 Task: In the  document lyric.epub Download file as 'Microsoft Word' Share this file with 'softage.6@softage.net' Insert the command  Editing
Action: Mouse moved to (50, 67)
Screenshot: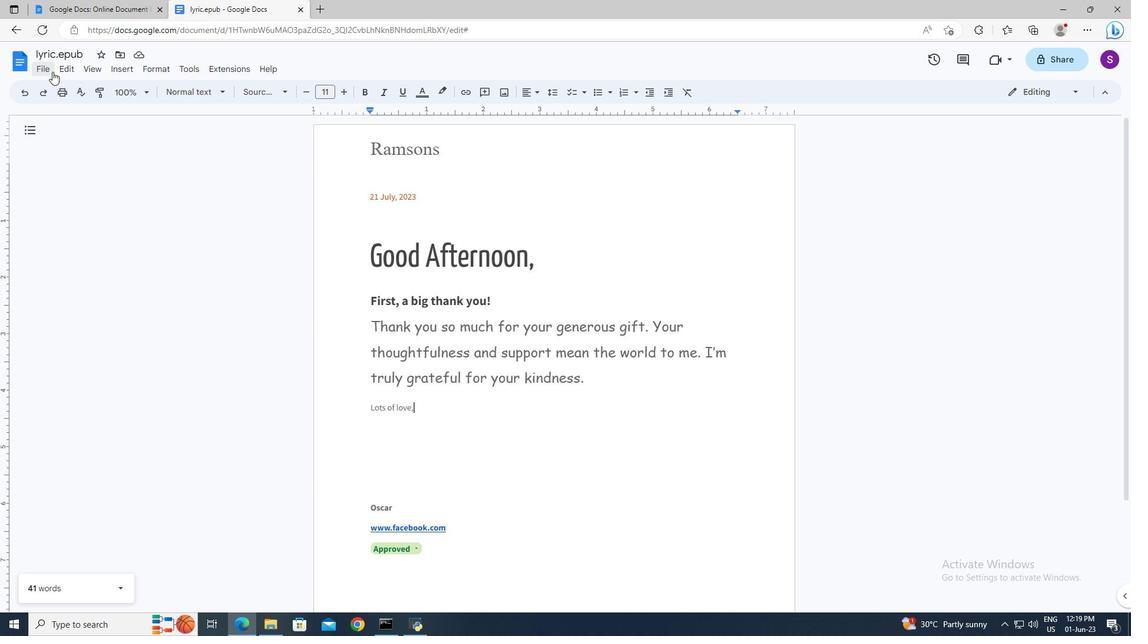 
Action: Mouse pressed left at (50, 67)
Screenshot: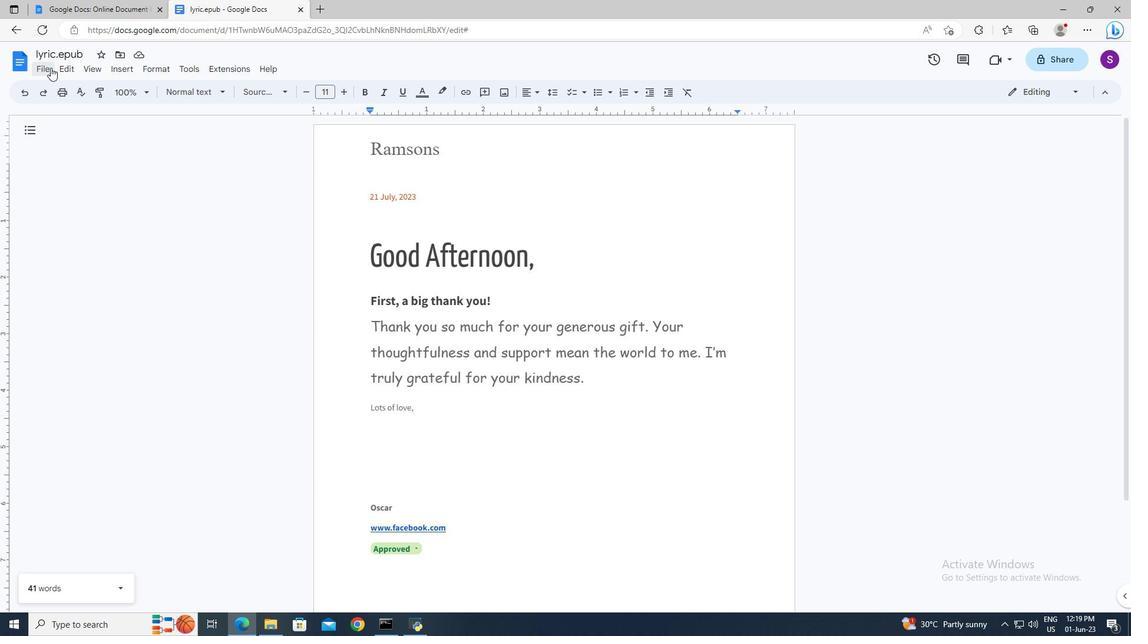 
Action: Mouse moved to (239, 195)
Screenshot: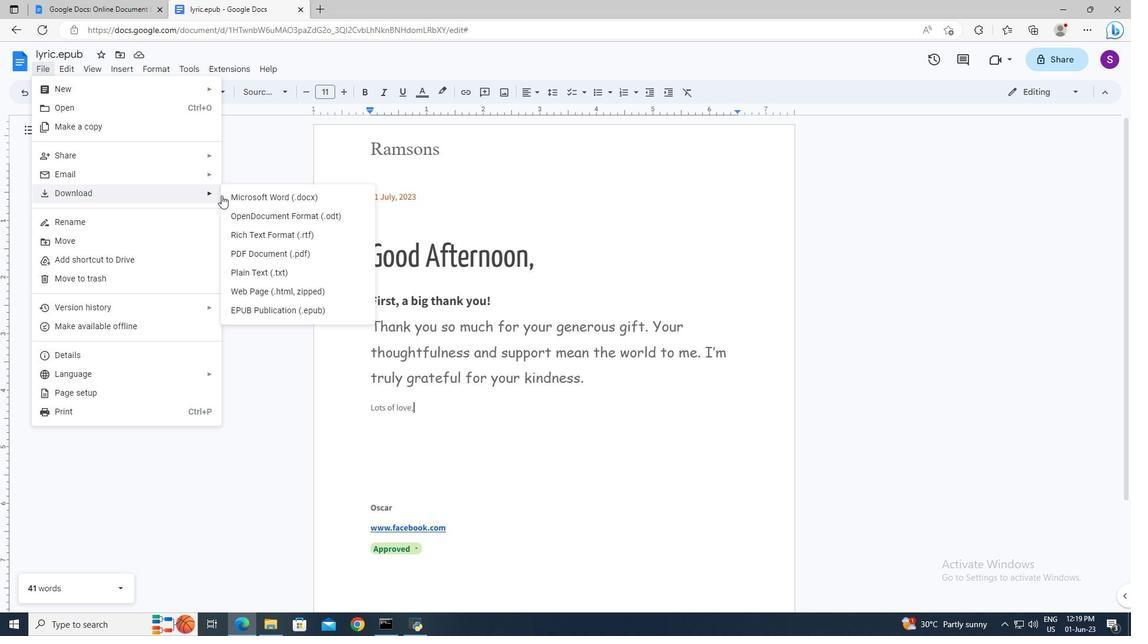 
Action: Mouse pressed left at (239, 195)
Screenshot: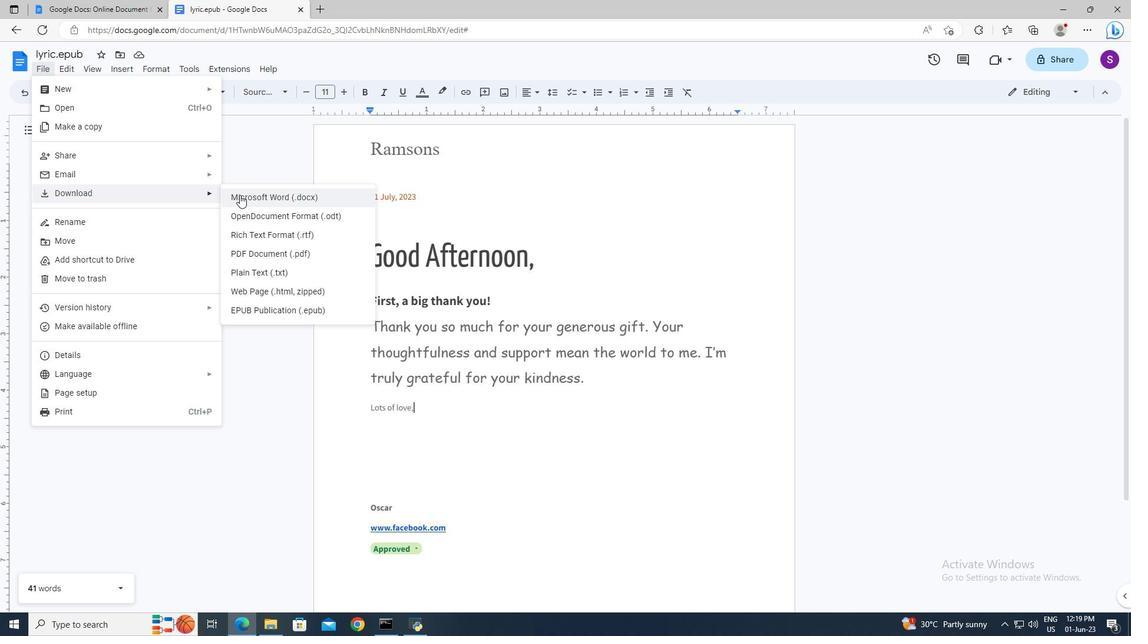 
Action: Mouse moved to (45, 74)
Screenshot: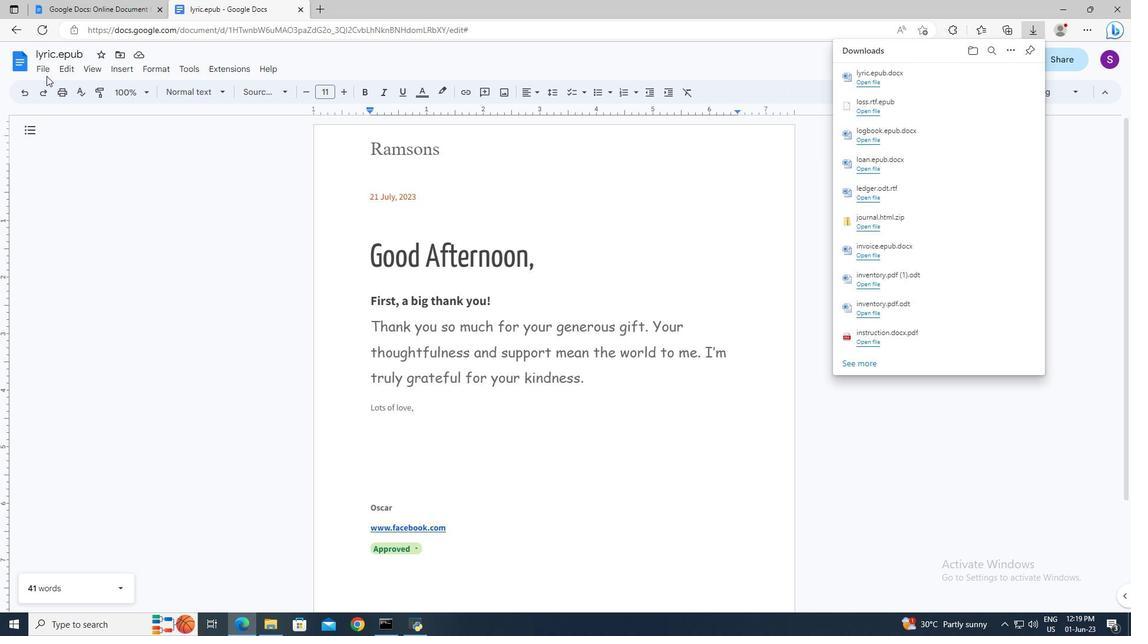 
Action: Mouse pressed left at (45, 74)
Screenshot: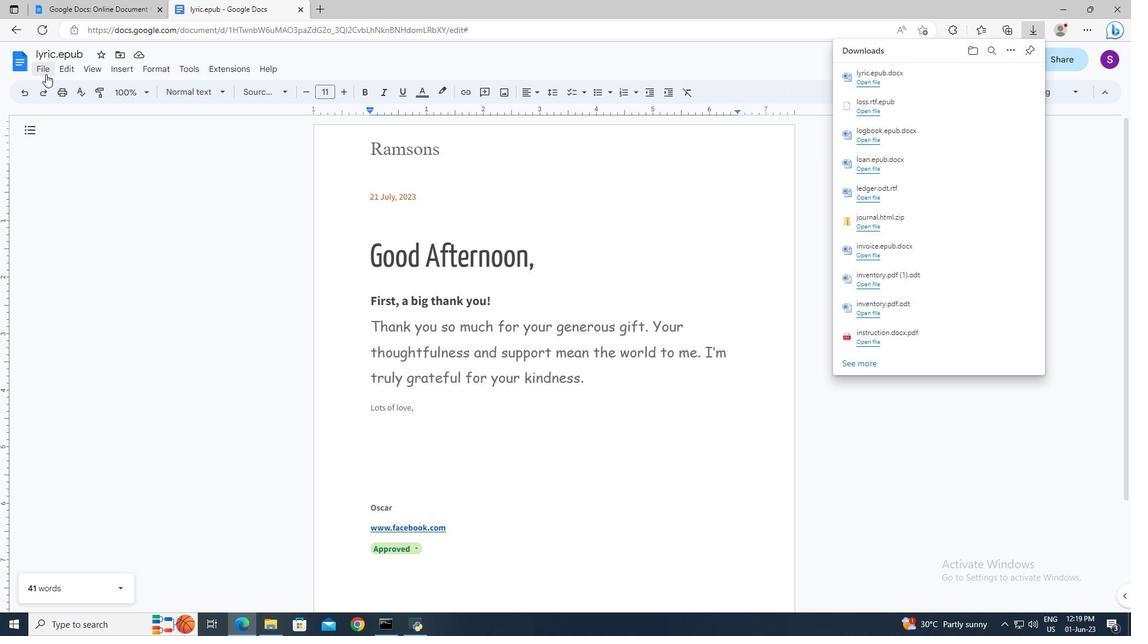 
Action: Mouse moved to (259, 156)
Screenshot: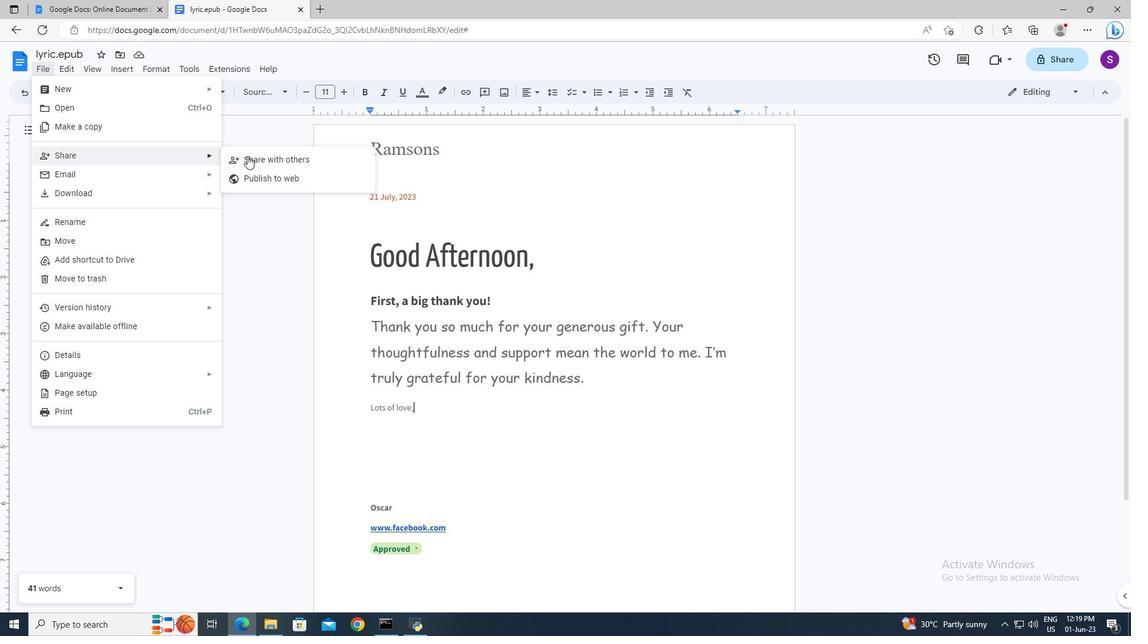 
Action: Mouse pressed left at (259, 156)
Screenshot: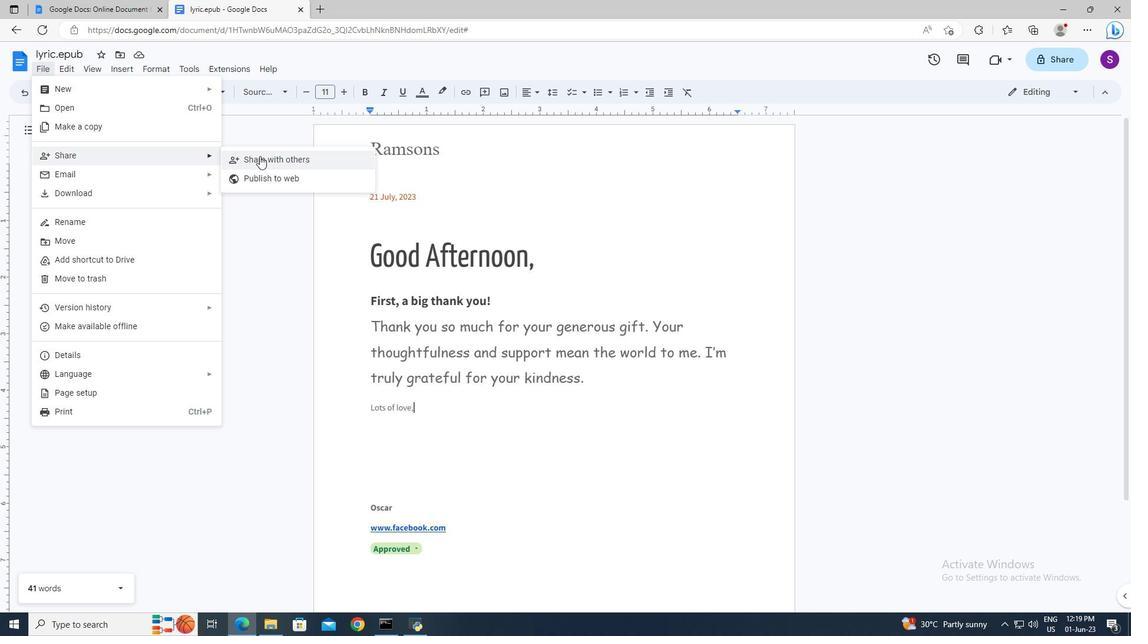 
Action: Mouse moved to (472, 267)
Screenshot: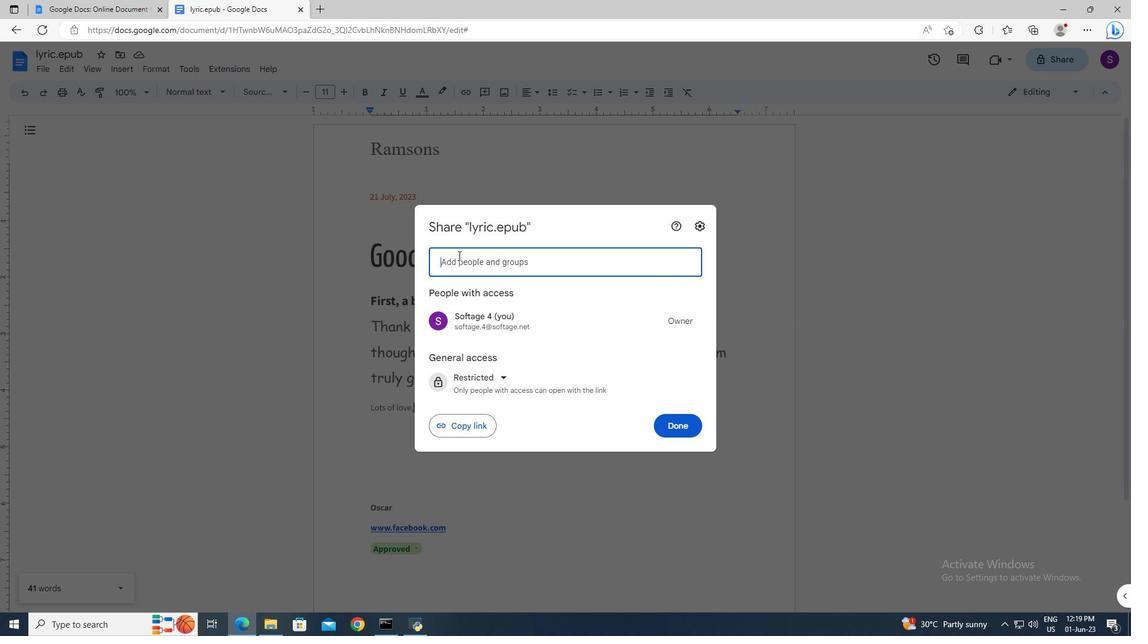 
Action: Mouse pressed left at (472, 267)
Screenshot: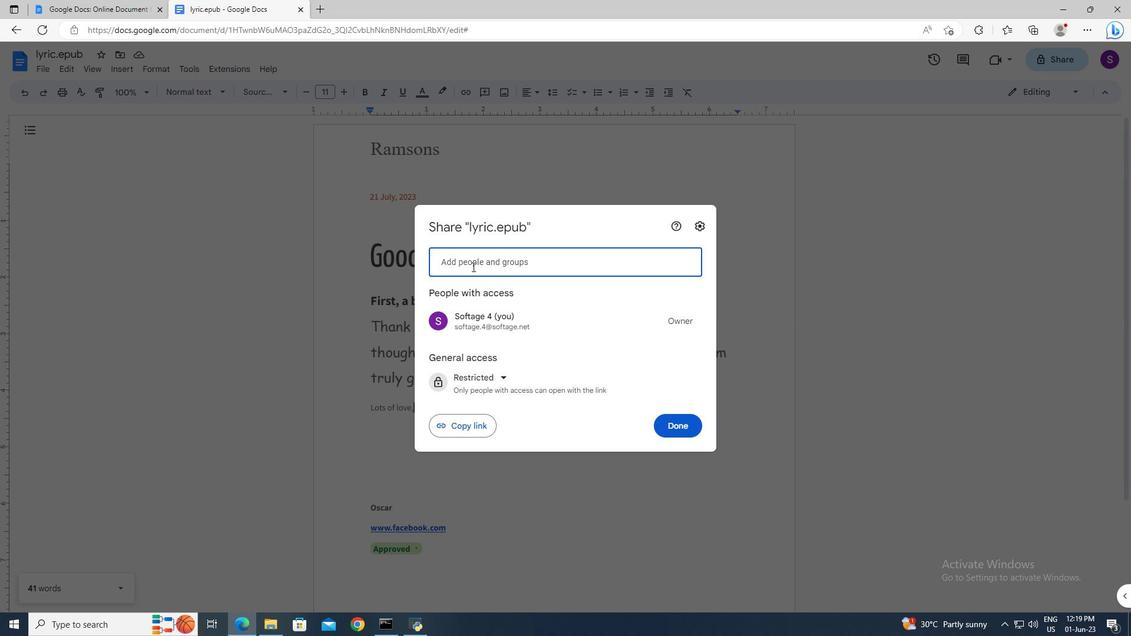 
Action: Key pressed softage.6<Key.shift><Key.shift><Key.shift>@softage.net<Key.enter>
Screenshot: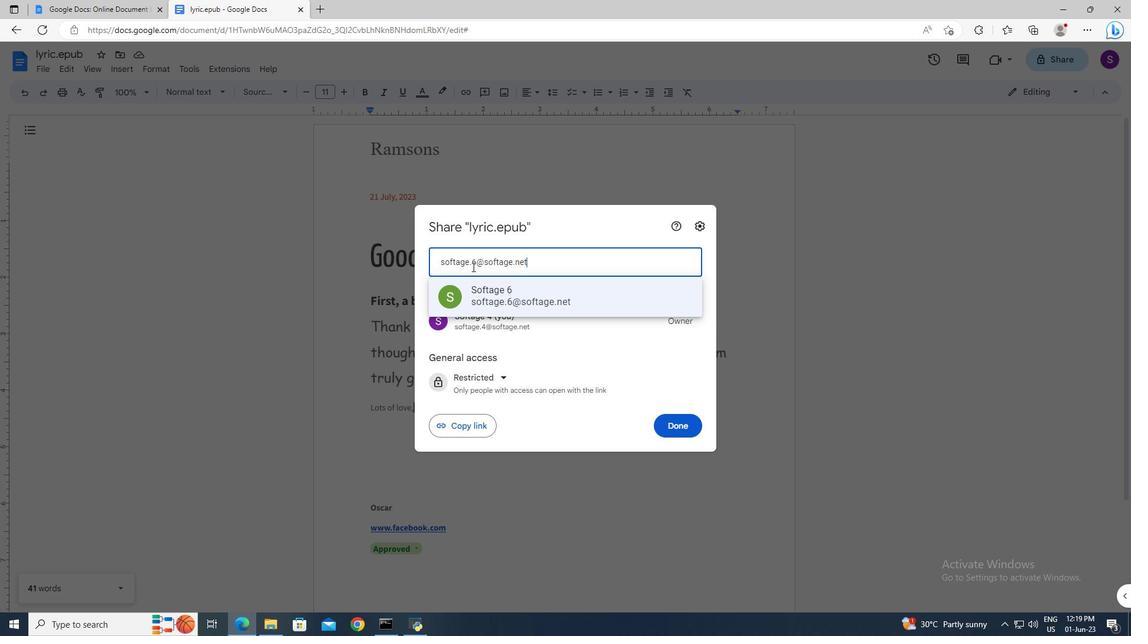 
Action: Mouse moved to (682, 416)
Screenshot: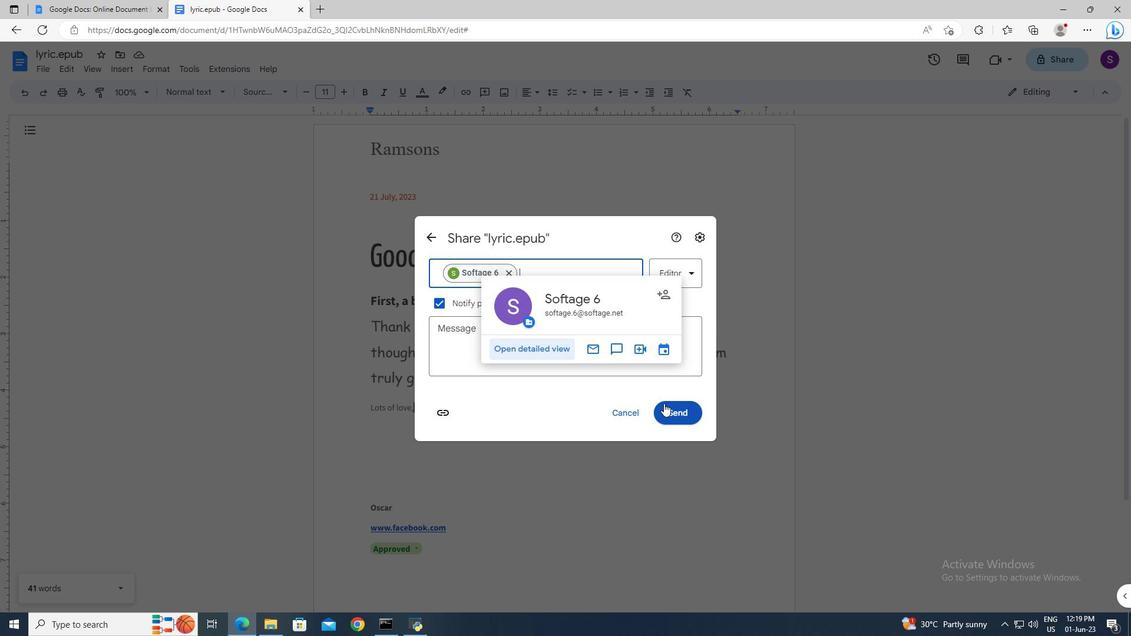 
Action: Mouse pressed left at (682, 416)
Screenshot: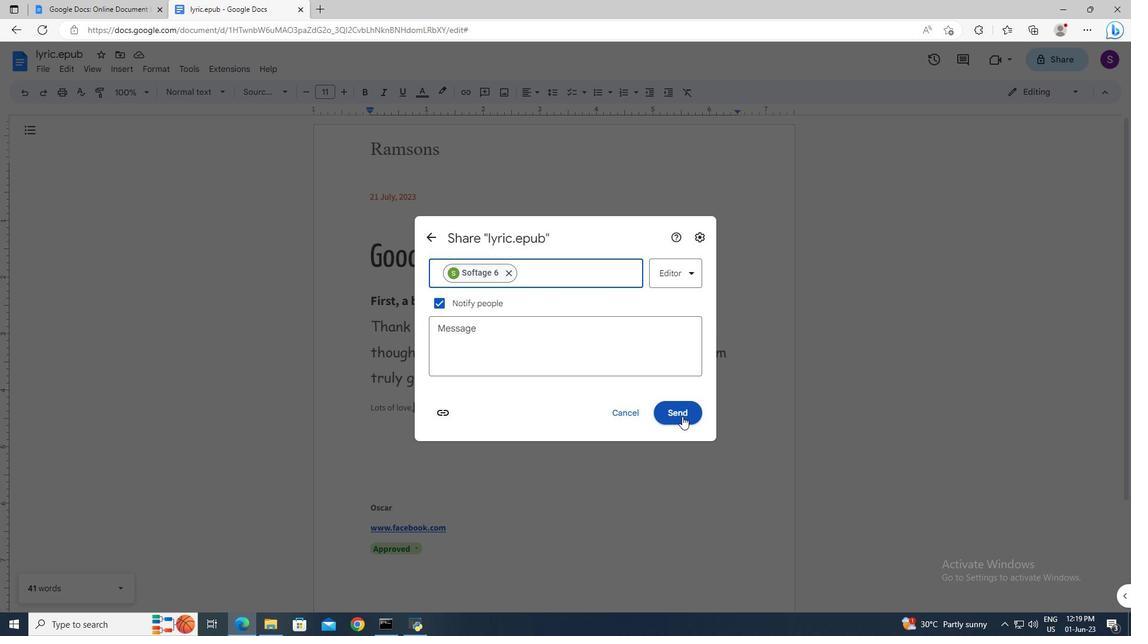 
Action: Mouse moved to (1040, 96)
Screenshot: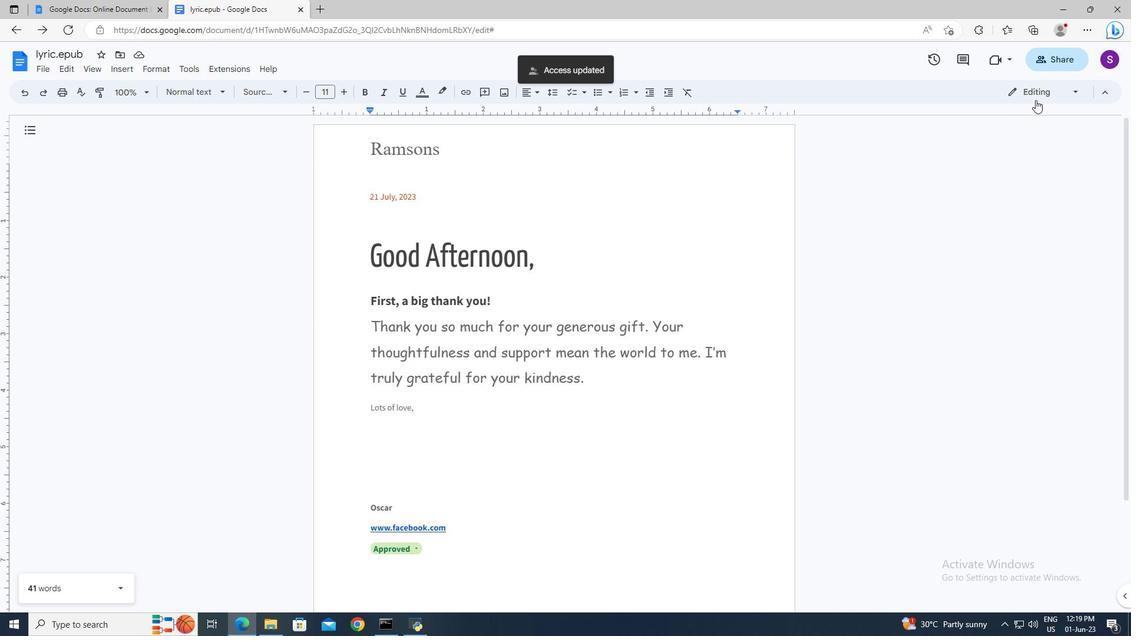 
Action: Mouse pressed left at (1040, 96)
Screenshot: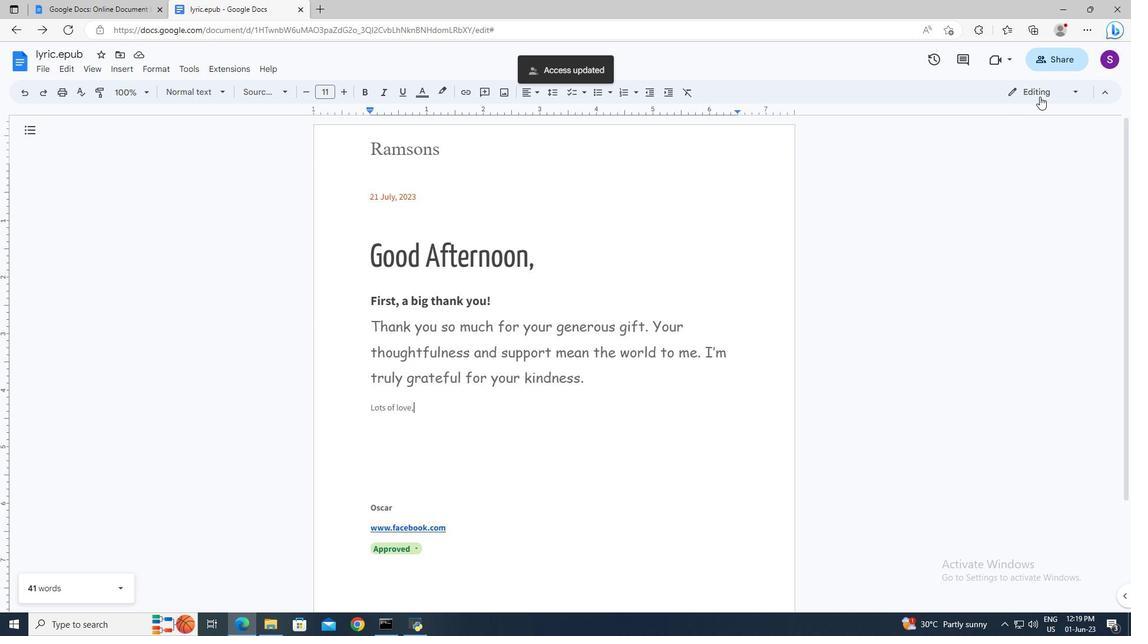 
Action: Mouse moved to (1035, 113)
Screenshot: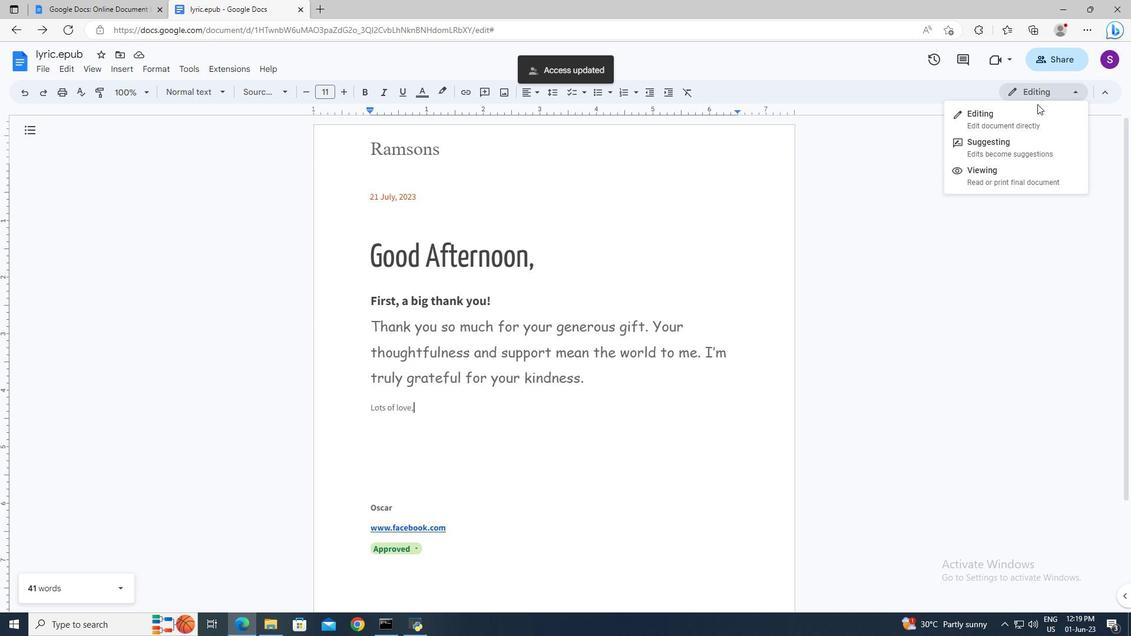 
Action: Mouse pressed left at (1035, 113)
Screenshot: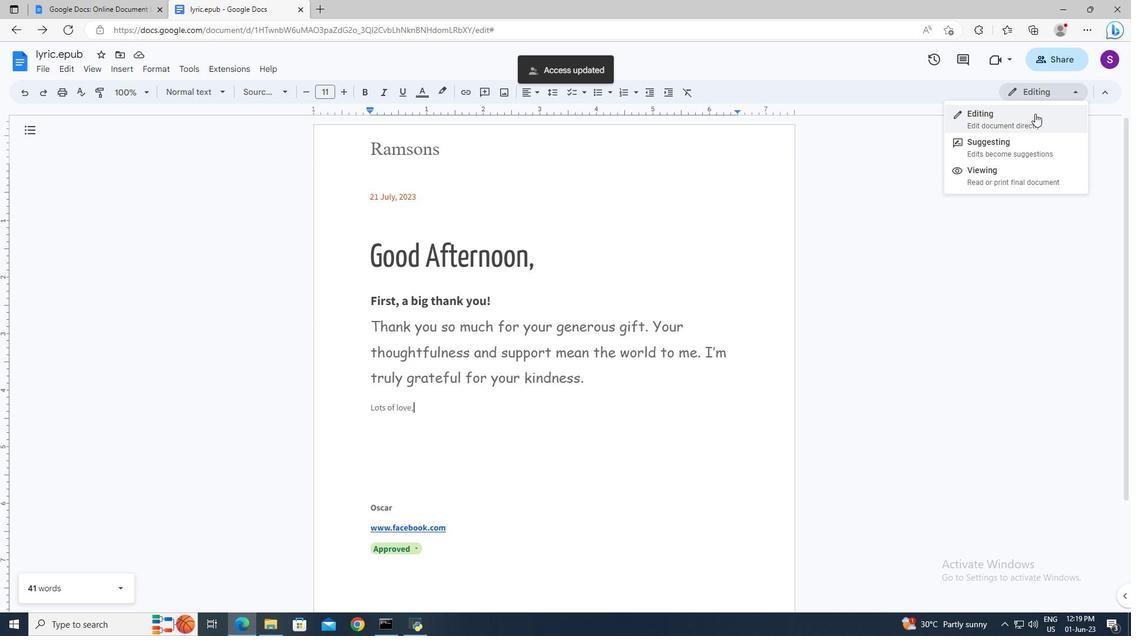 
